 Task: Sort the products in the category "Chicken Wings" by unit price (low first).
Action: Mouse moved to (6, 76)
Screenshot: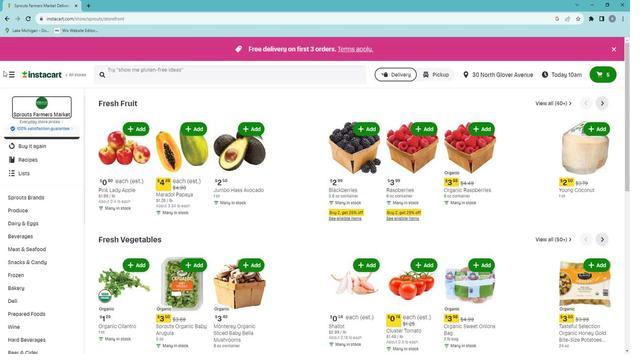 
Action: Mouse pressed left at (6, 76)
Screenshot: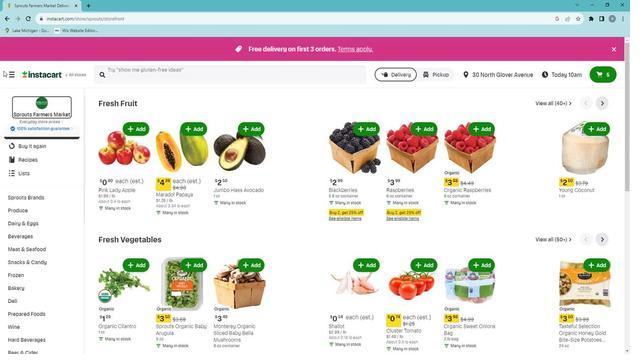 
Action: Mouse moved to (24, 189)
Screenshot: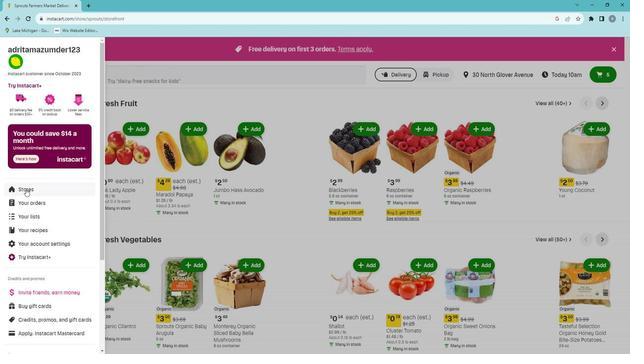 
Action: Mouse pressed left at (24, 189)
Screenshot: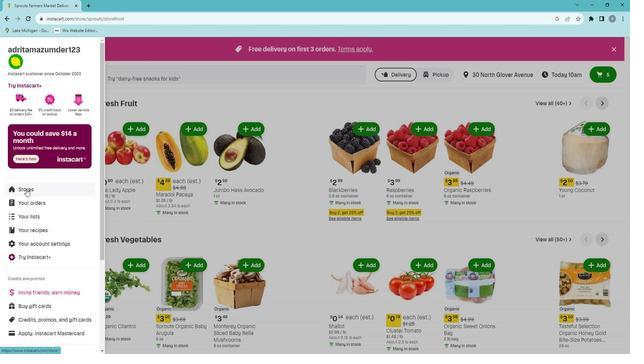 
Action: Mouse moved to (152, 79)
Screenshot: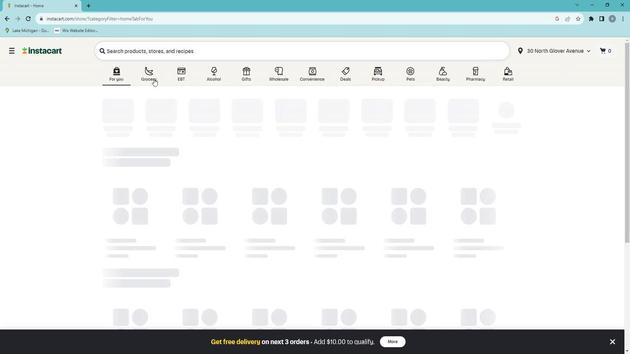 
Action: Mouse pressed left at (152, 79)
Screenshot: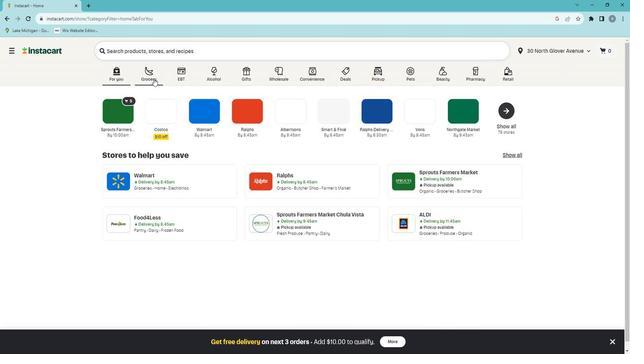 
Action: Mouse moved to (162, 193)
Screenshot: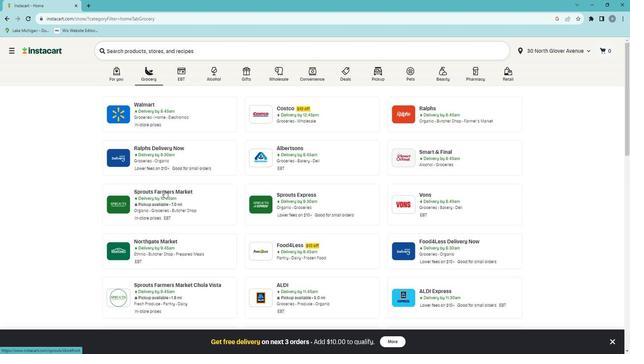 
Action: Mouse pressed left at (162, 193)
Screenshot: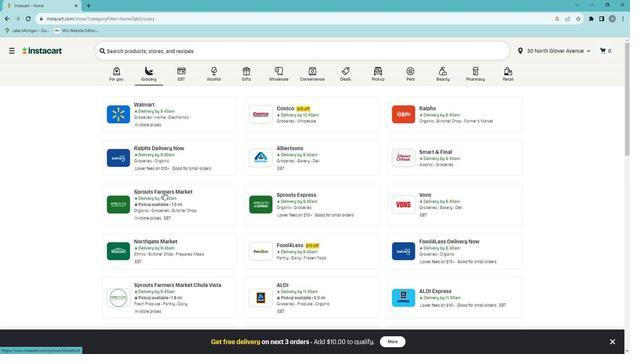 
Action: Mouse moved to (68, 276)
Screenshot: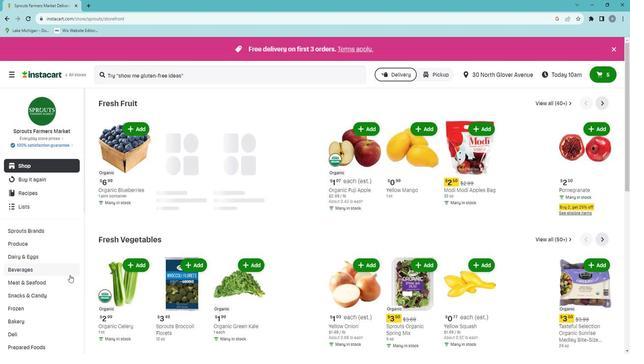 
Action: Mouse scrolled (68, 275) with delta (0, 0)
Screenshot: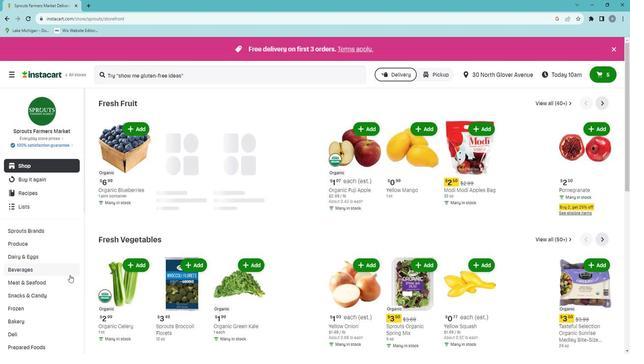 
Action: Mouse moved to (49, 314)
Screenshot: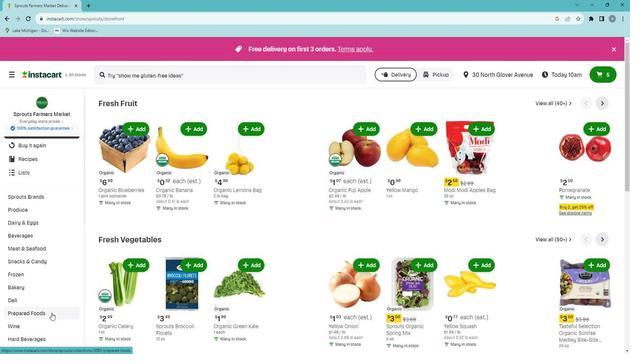 
Action: Mouse pressed left at (49, 314)
Screenshot: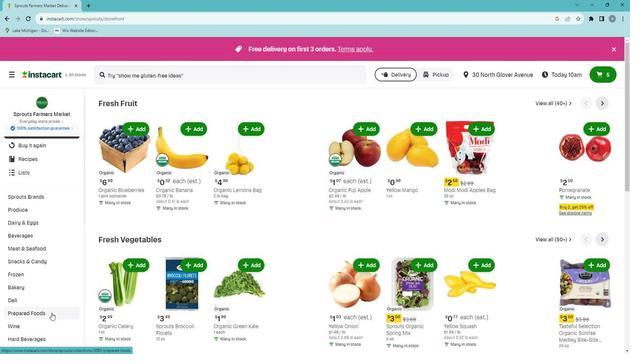 
Action: Mouse moved to (379, 117)
Screenshot: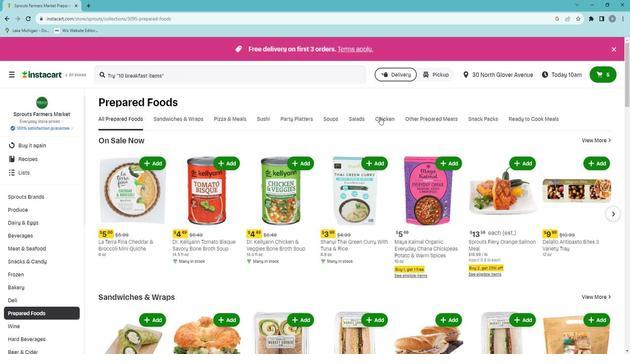 
Action: Mouse pressed left at (379, 117)
Screenshot: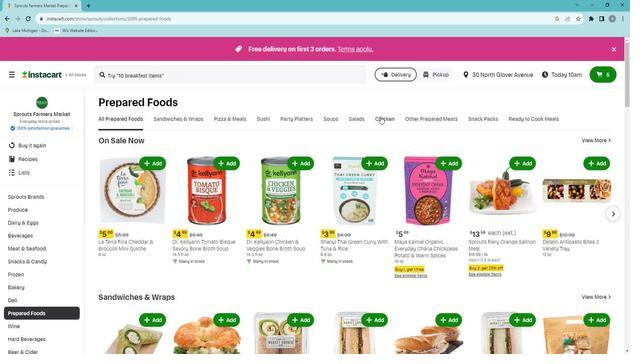 
Action: Mouse moved to (228, 155)
Screenshot: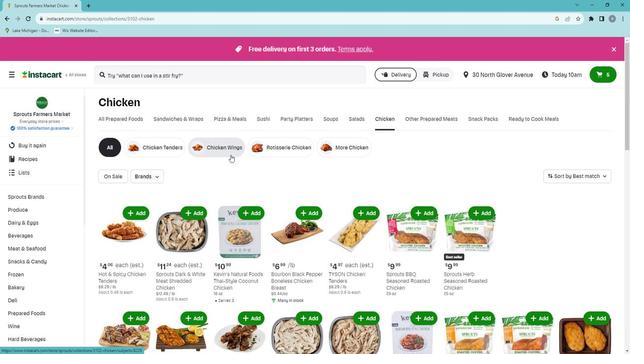 
Action: Mouse pressed left at (228, 155)
Screenshot: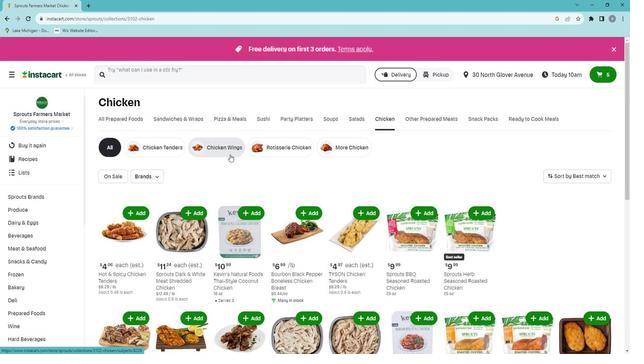 
Action: Mouse moved to (603, 174)
Screenshot: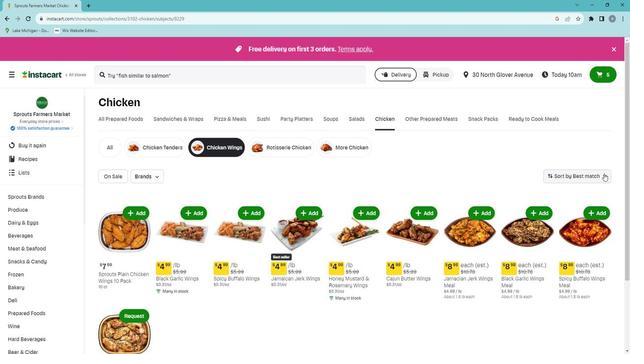 
Action: Mouse pressed left at (603, 174)
Screenshot: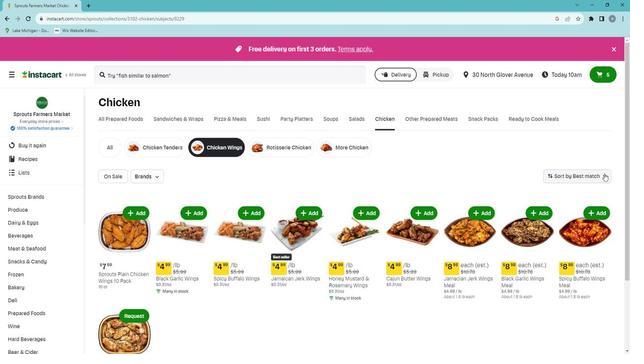 
Action: Mouse moved to (577, 242)
Screenshot: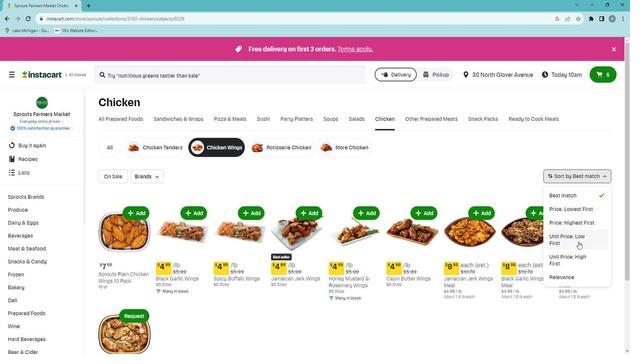 
Action: Mouse pressed left at (577, 242)
Screenshot: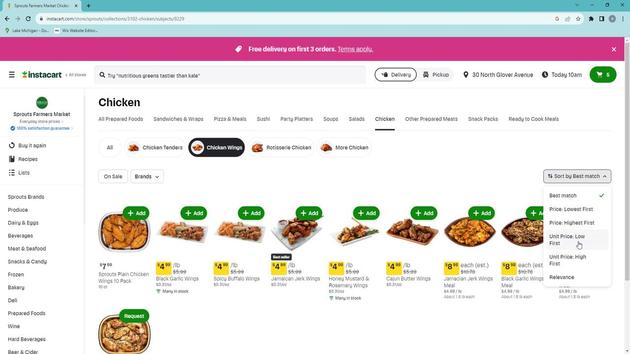 
Action: Mouse moved to (578, 240)
Screenshot: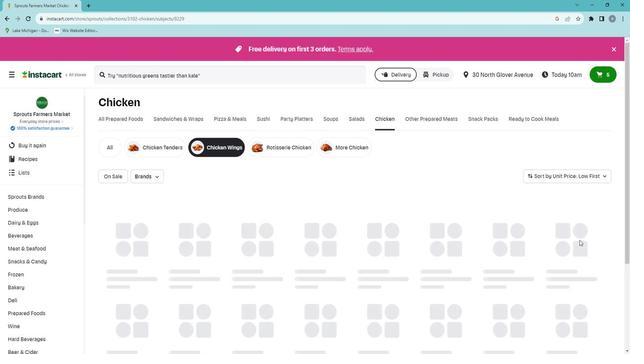
